 Task: View and add the product "Kiss Falscara Eyelash Wisp Multipack (1 ct)" to cart from the store "CVS".
Action: Mouse moved to (51, 73)
Screenshot: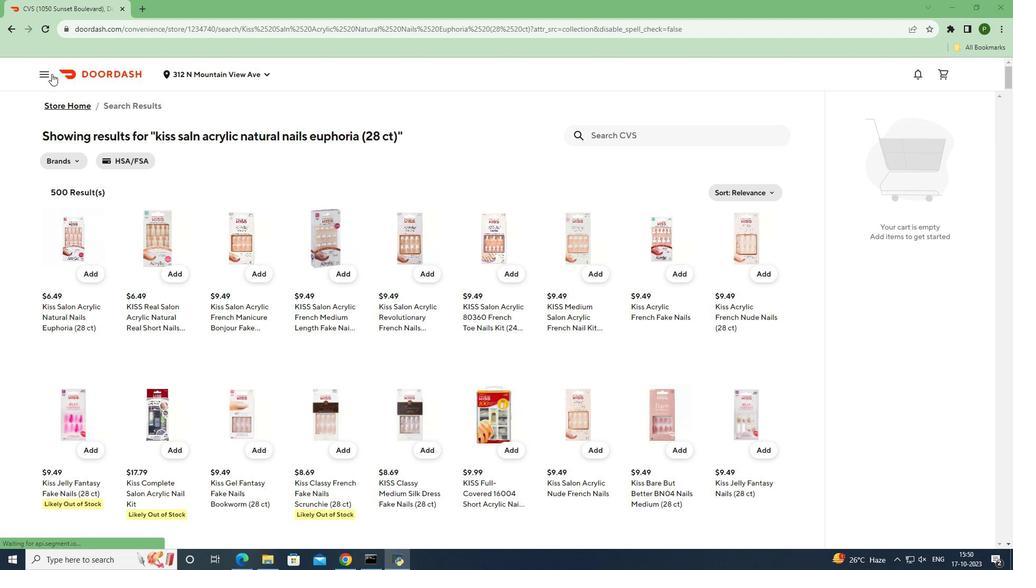 
Action: Mouse pressed left at (51, 73)
Screenshot: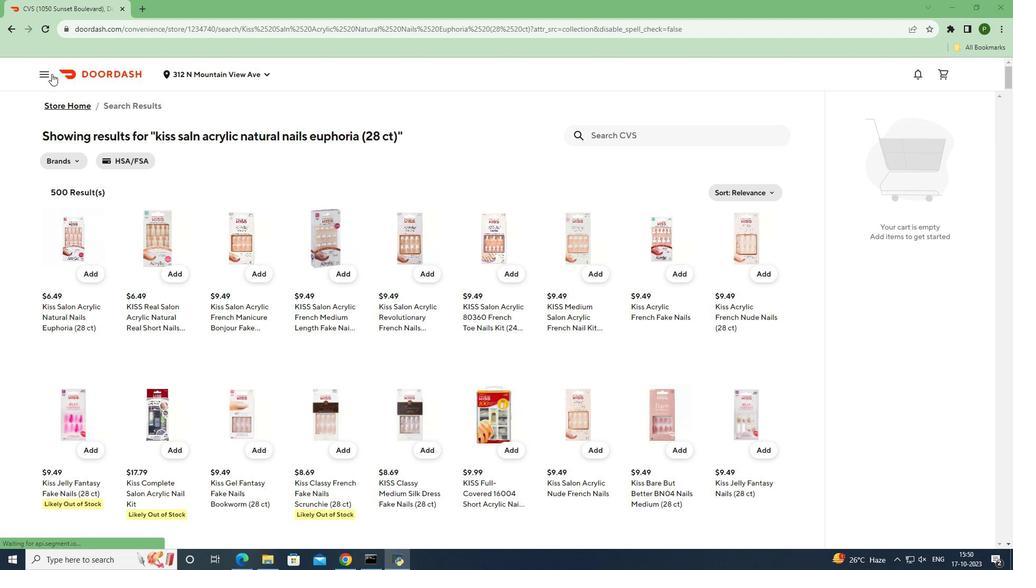 
Action: Mouse moved to (50, 149)
Screenshot: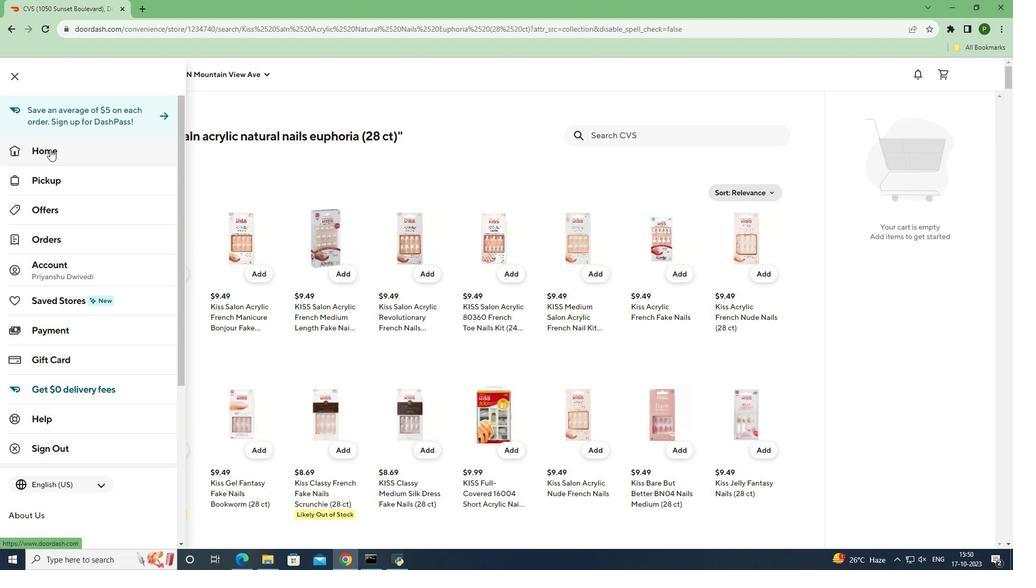 
Action: Mouse pressed left at (50, 149)
Screenshot: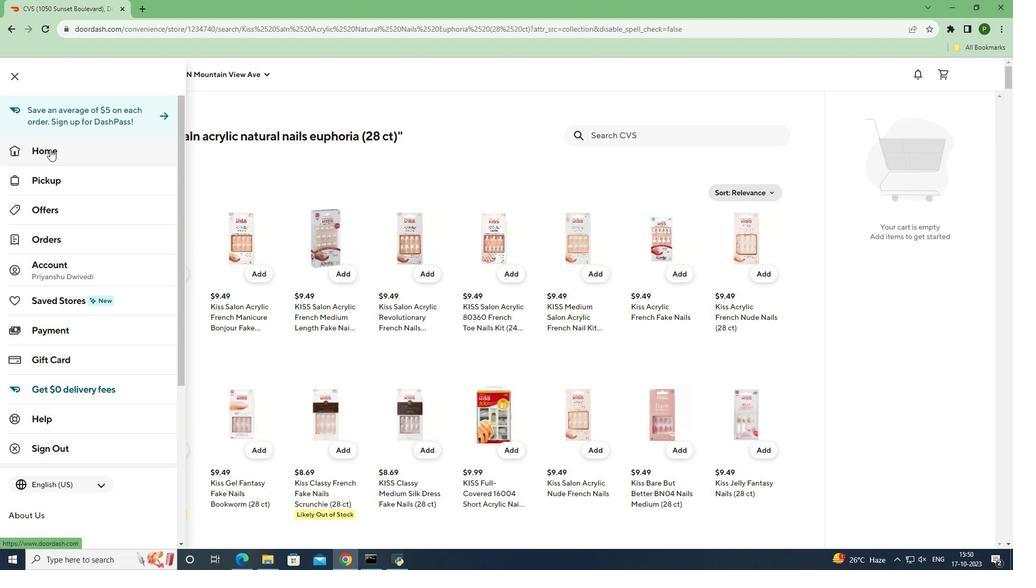 
Action: Mouse moved to (607, 114)
Screenshot: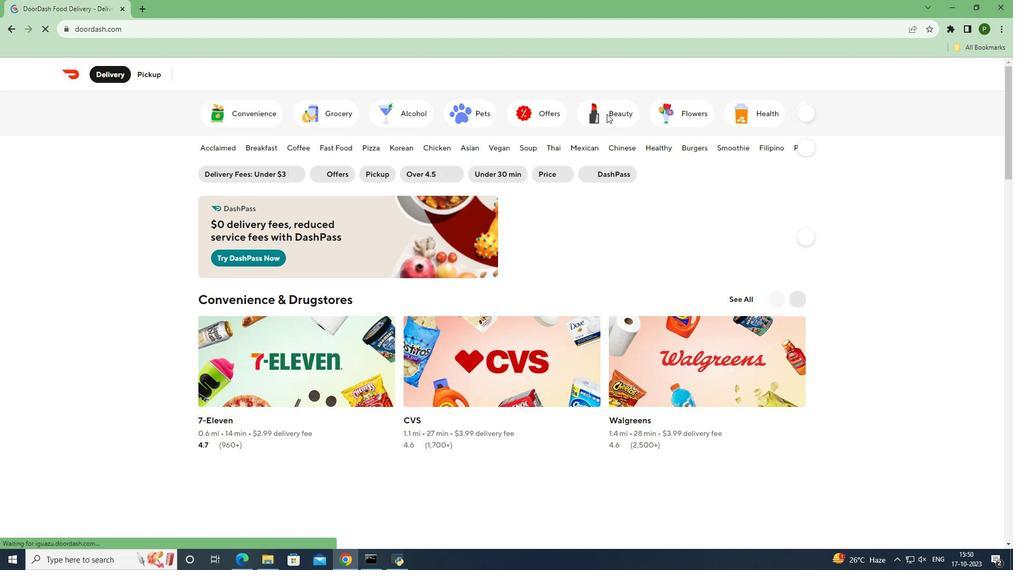 
Action: Mouse pressed left at (607, 114)
Screenshot: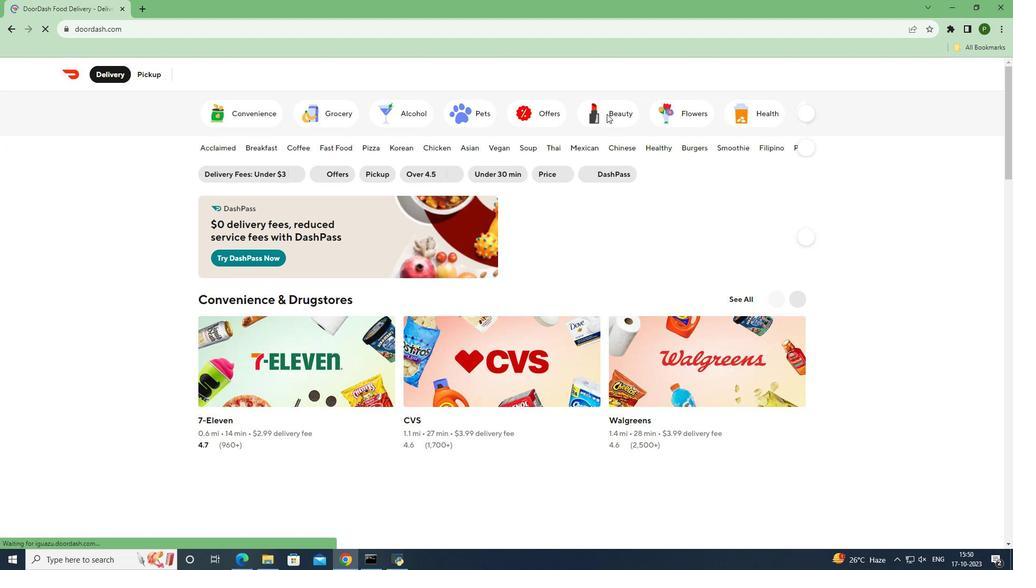 
Action: Mouse moved to (625, 340)
Screenshot: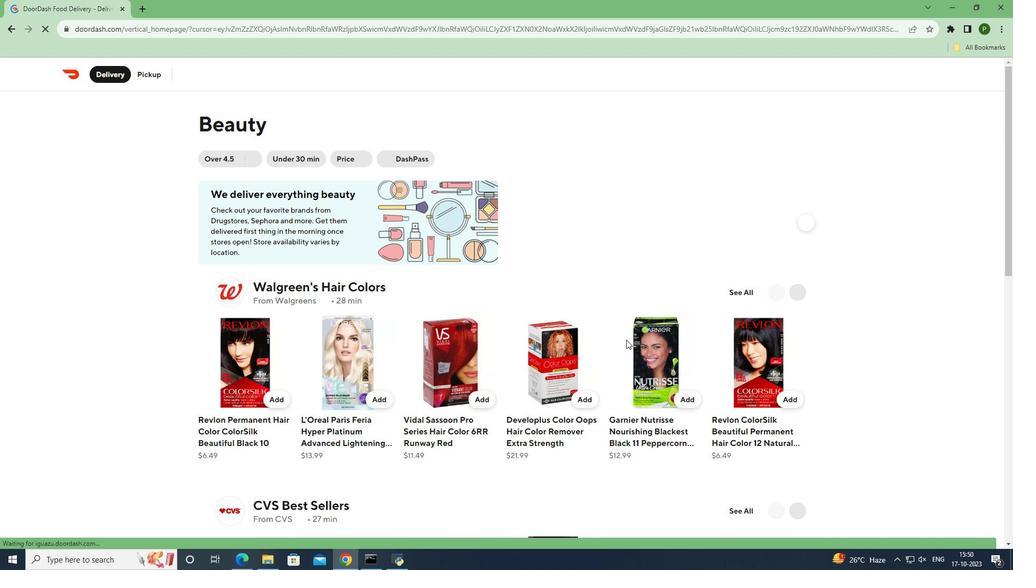 
Action: Mouse scrolled (625, 339) with delta (0, 0)
Screenshot: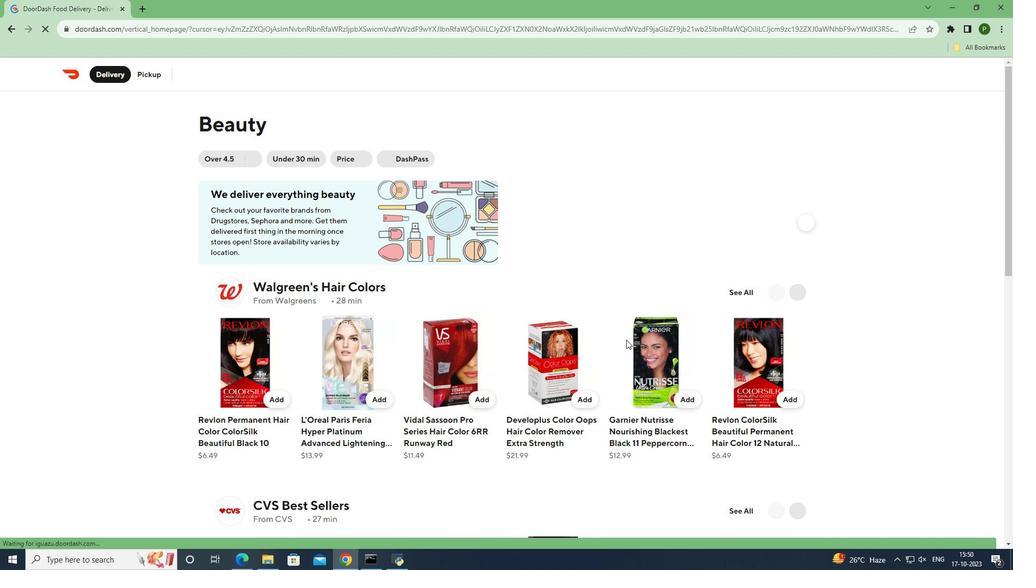 
Action: Mouse moved to (626, 340)
Screenshot: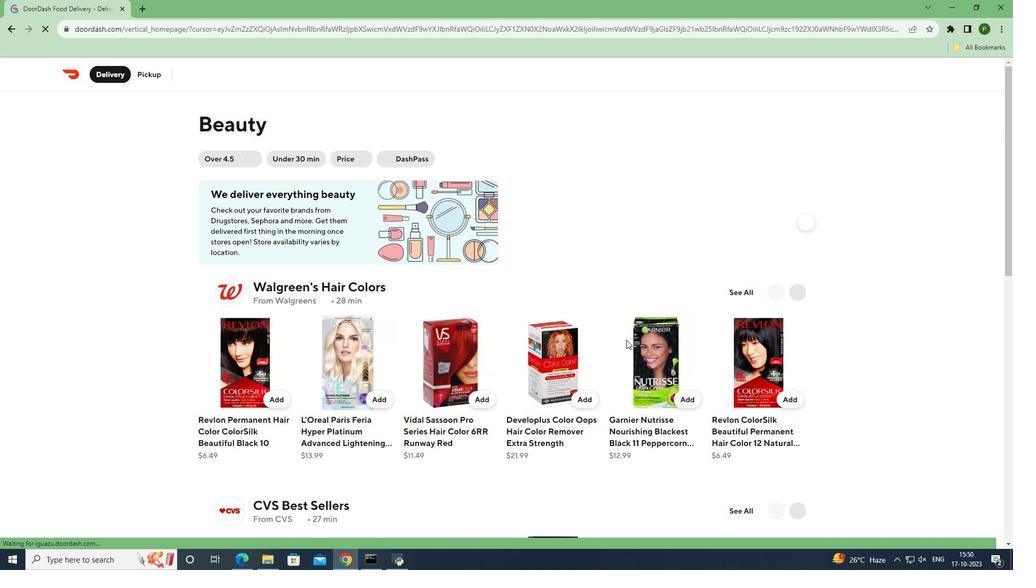 
Action: Mouse scrolled (626, 339) with delta (0, 0)
Screenshot: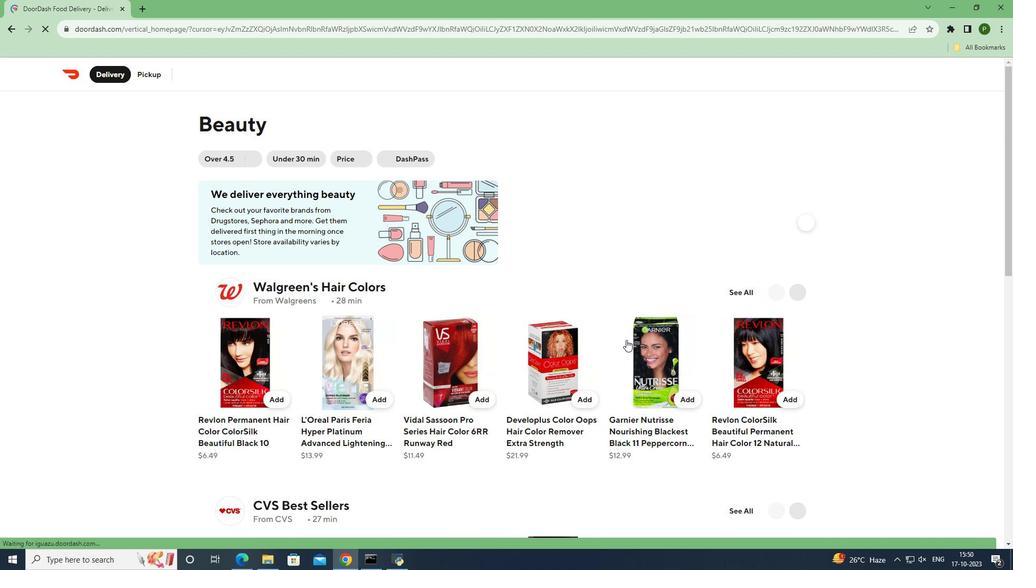 
Action: Mouse scrolled (626, 339) with delta (0, 0)
Screenshot: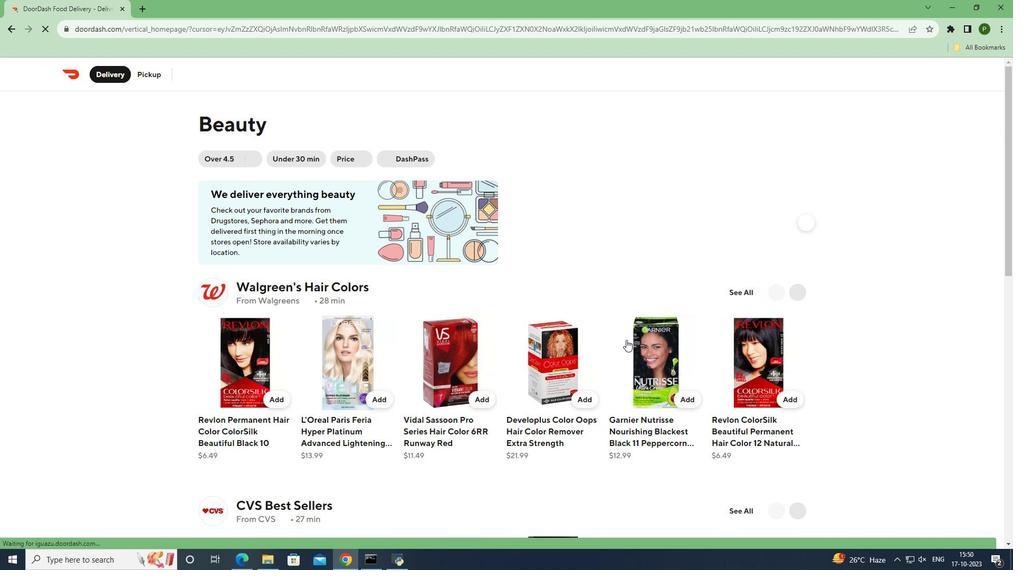 
Action: Mouse scrolled (626, 339) with delta (0, 0)
Screenshot: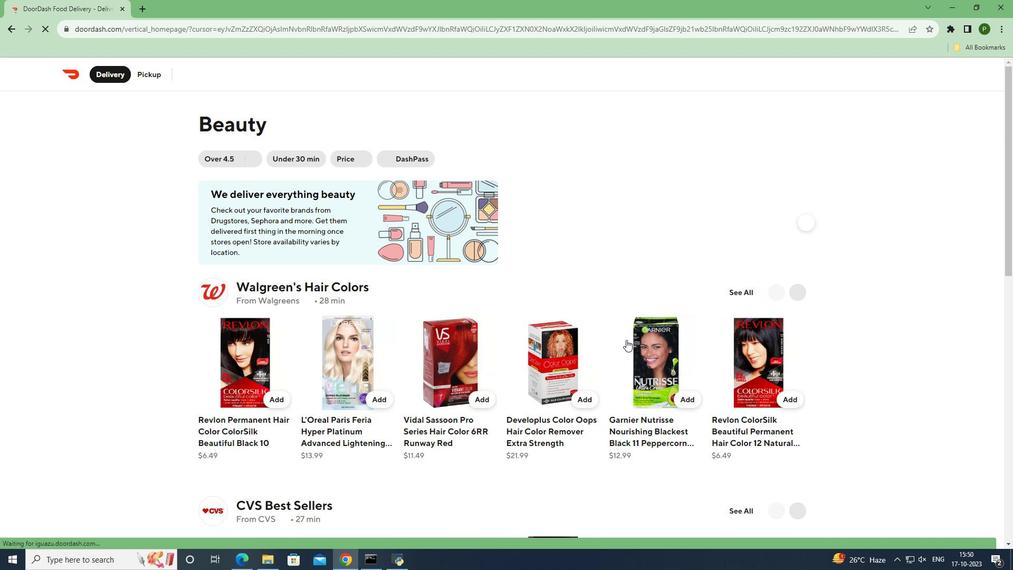 
Action: Mouse moved to (628, 409)
Screenshot: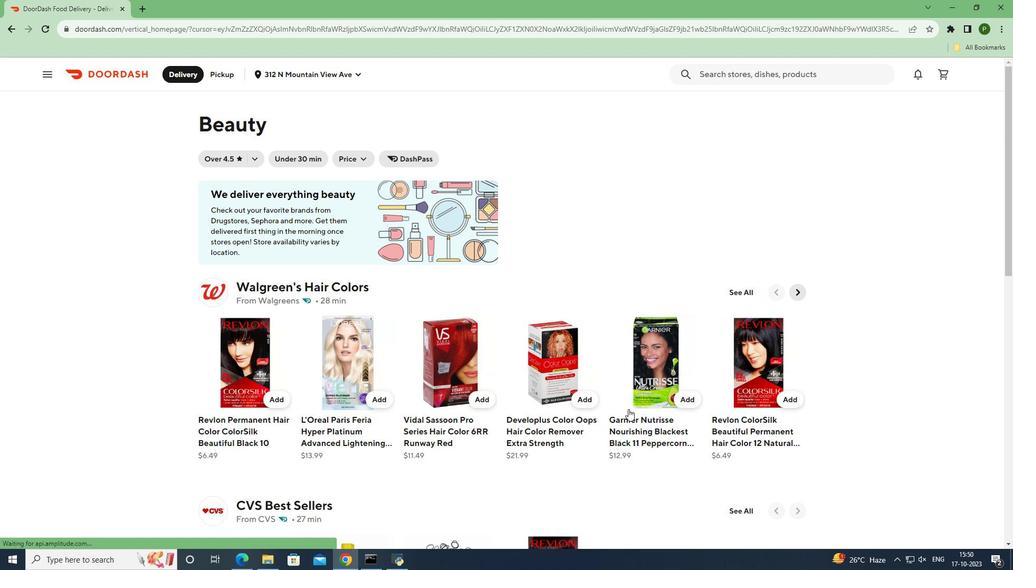 
Action: Mouse scrolled (628, 408) with delta (0, 0)
Screenshot: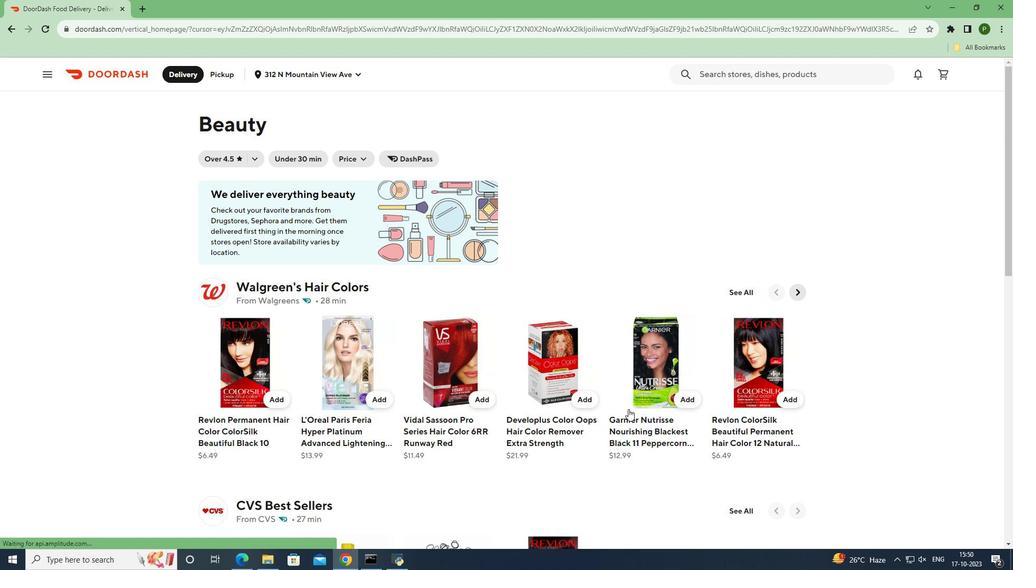 
Action: Mouse moved to (634, 412)
Screenshot: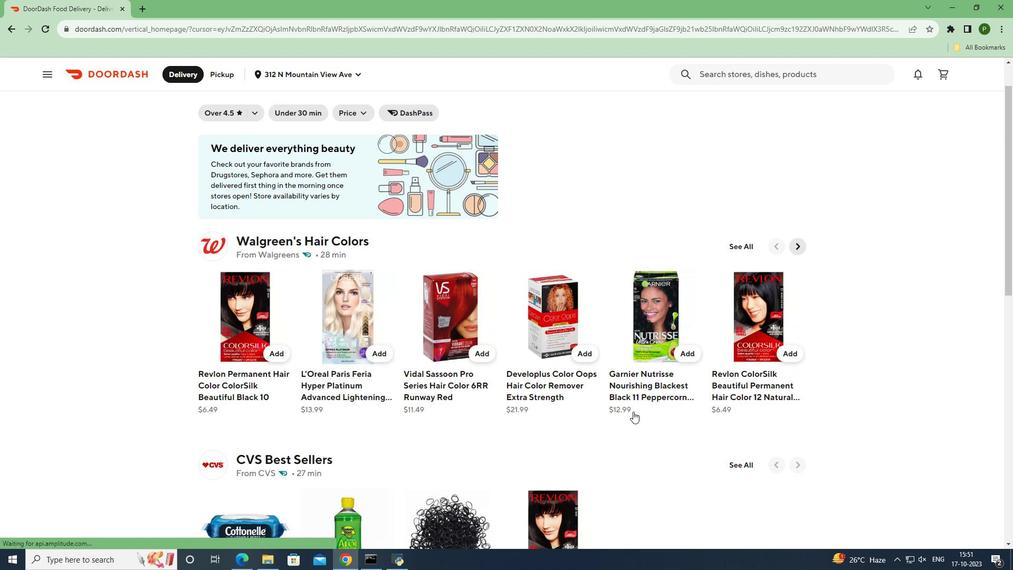 
Action: Mouse scrolled (634, 411) with delta (0, 0)
Screenshot: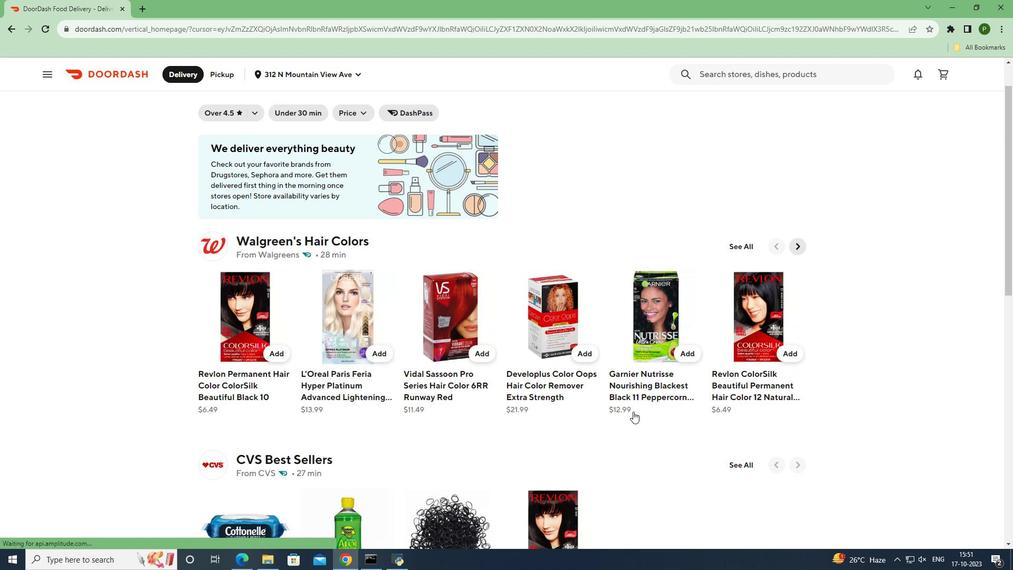 
Action: Mouse moved to (689, 402)
Screenshot: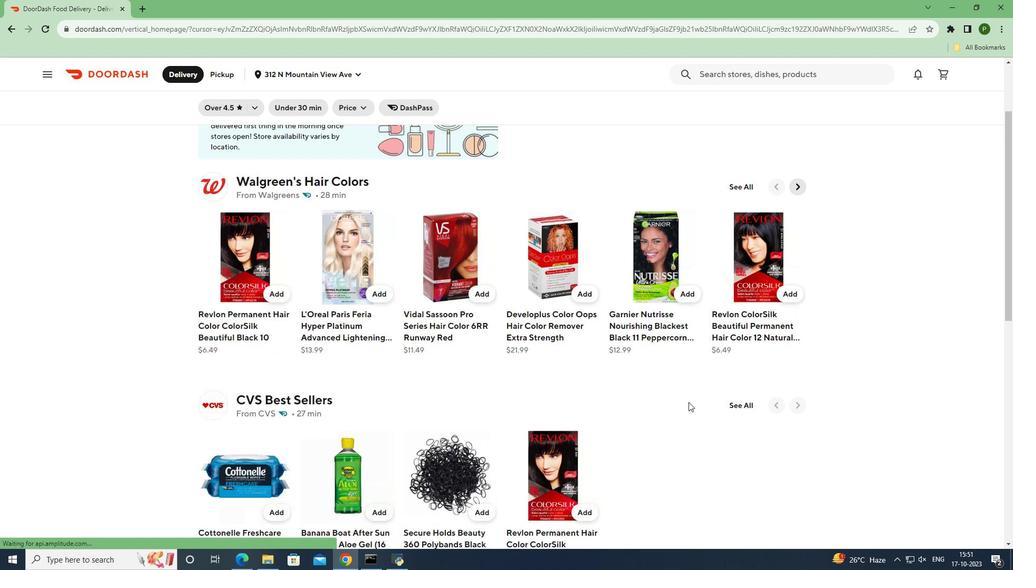 
Action: Mouse scrolled (689, 401) with delta (0, 0)
Screenshot: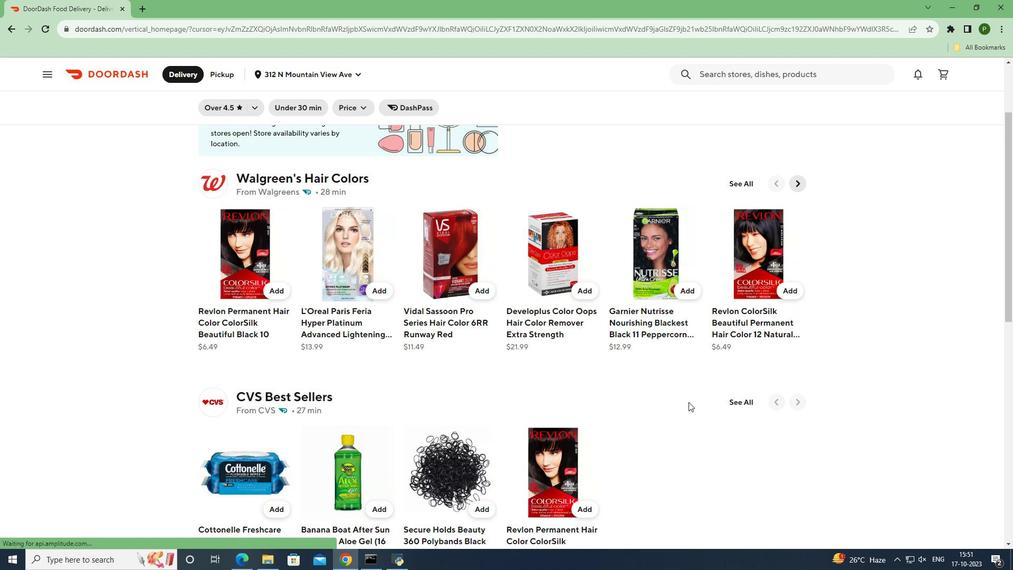 
Action: Mouse scrolled (689, 401) with delta (0, 0)
Screenshot: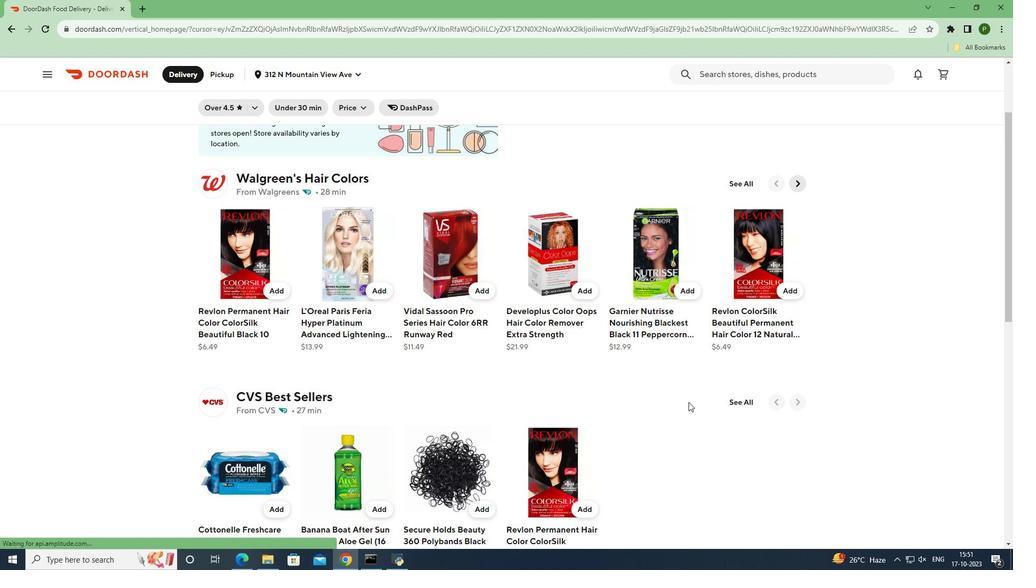 
Action: Mouse moved to (740, 298)
Screenshot: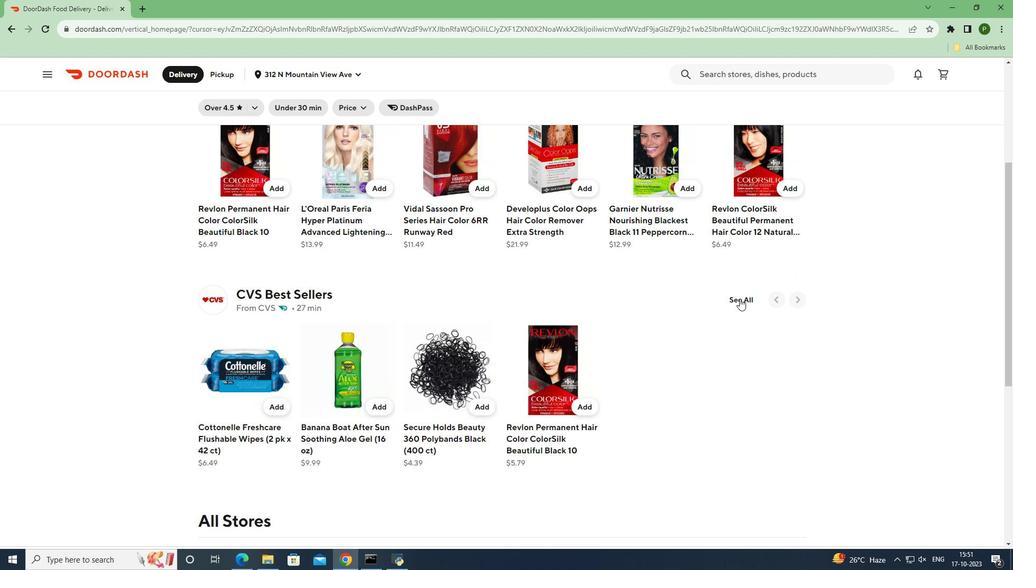 
Action: Mouse pressed left at (740, 298)
Screenshot: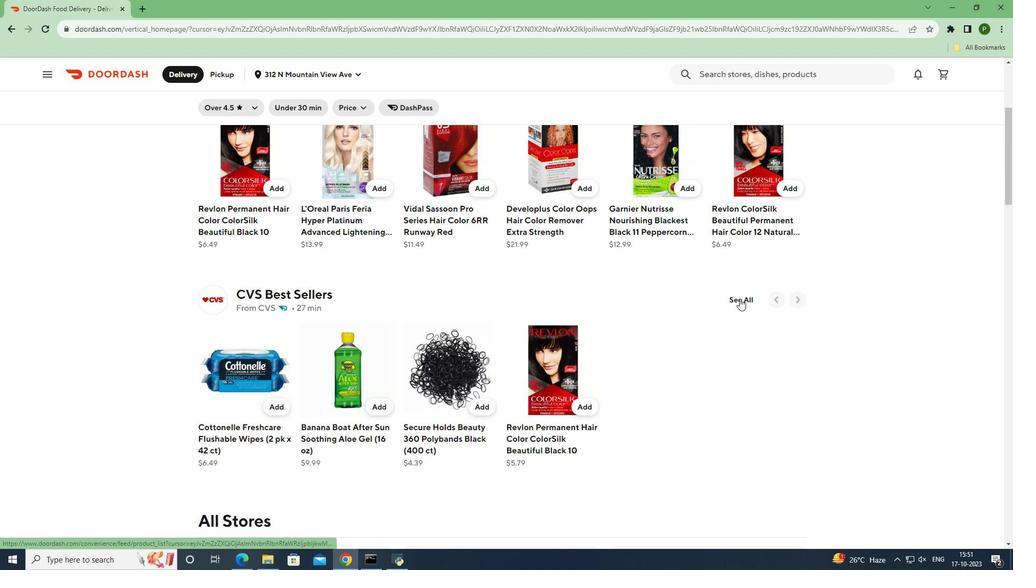 
Action: Mouse moved to (605, 145)
Screenshot: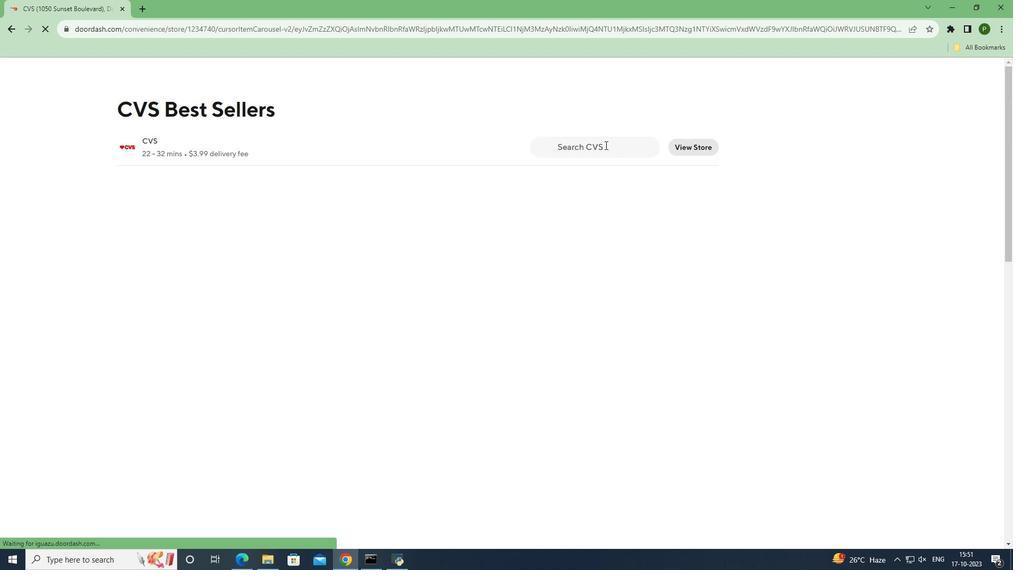 
Action: Mouse pressed left at (605, 145)
Screenshot: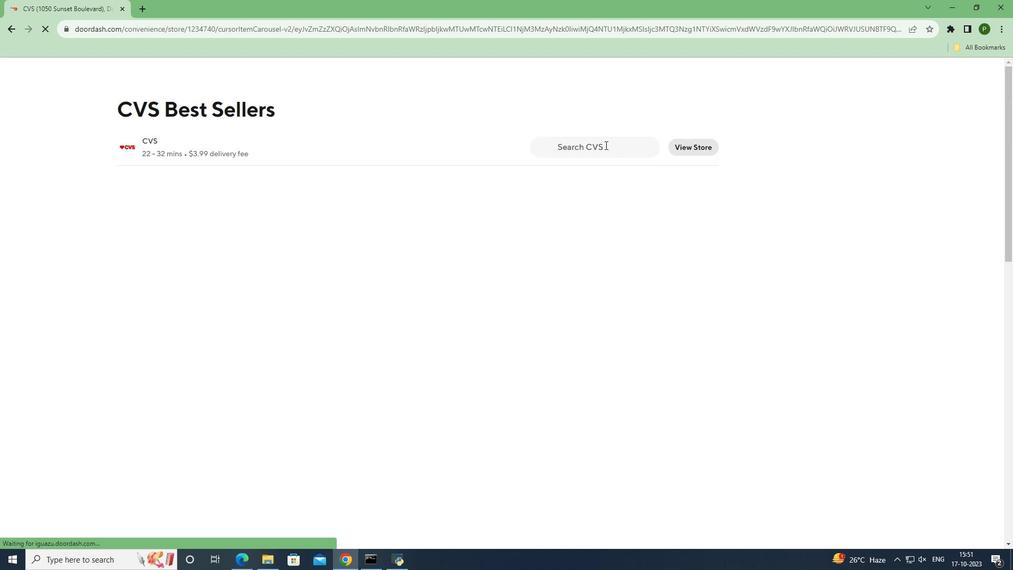 
Action: Key pressed <Key.caps_lock>K<Key.caps_lock>iss<Key.space><Key.caps_lock>F<Key.caps_lock>alscara<Key.space><Key.caps_lock>E<Key.caps_lock>yelash<Key.space><Key.caps_lock>W<Key.caps_lock>isp<Key.space><Key.caps_lock>M<Key.caps_lock>ultipack<Key.space><Key.shift_r>(1<Key.space>ct<Key.shift_r>)<Key.enter>
Screenshot: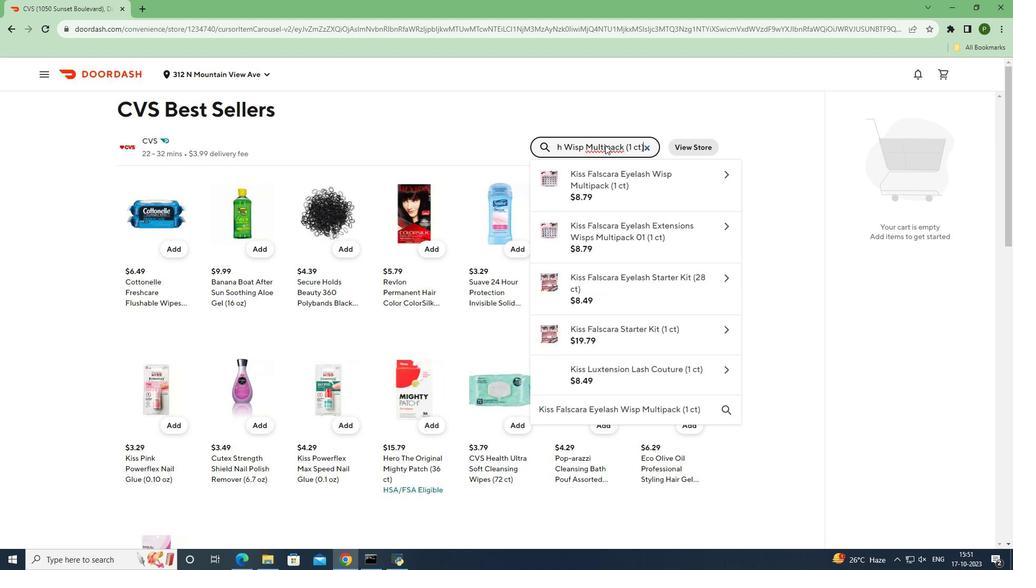
Action: Mouse moved to (95, 271)
Screenshot: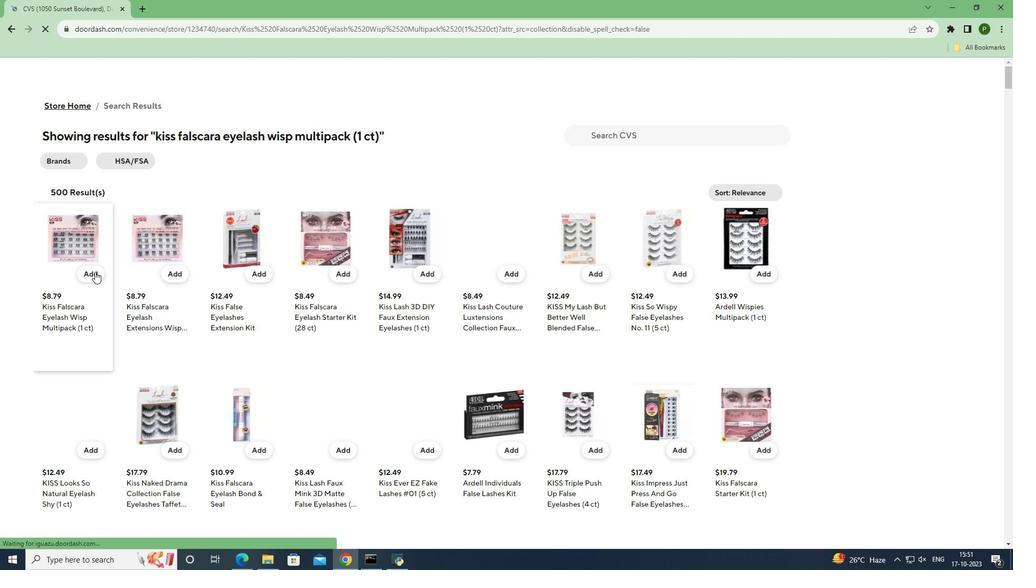 
Action: Mouse pressed left at (95, 271)
Screenshot: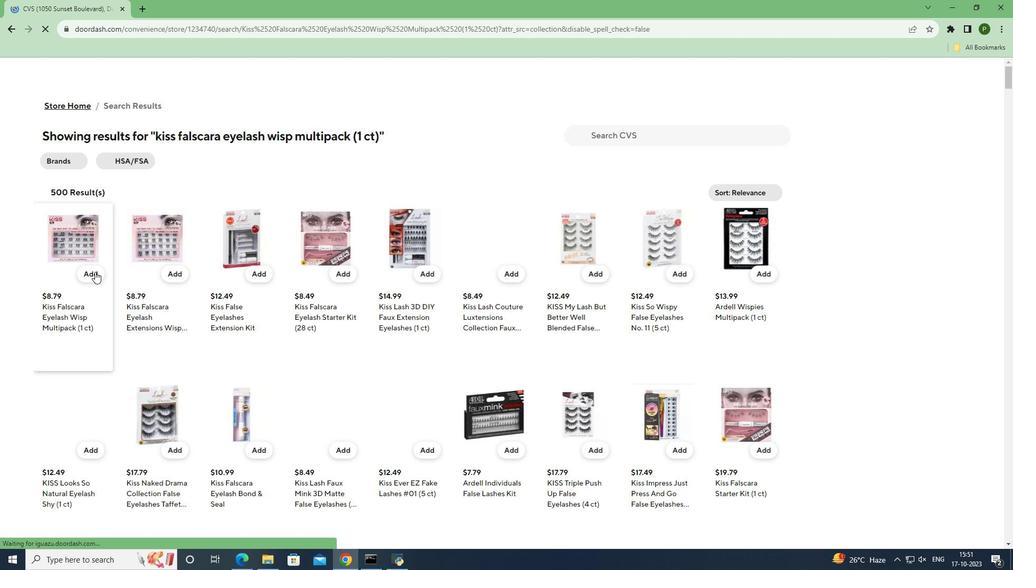 
Action: Mouse moved to (90, 322)
Screenshot: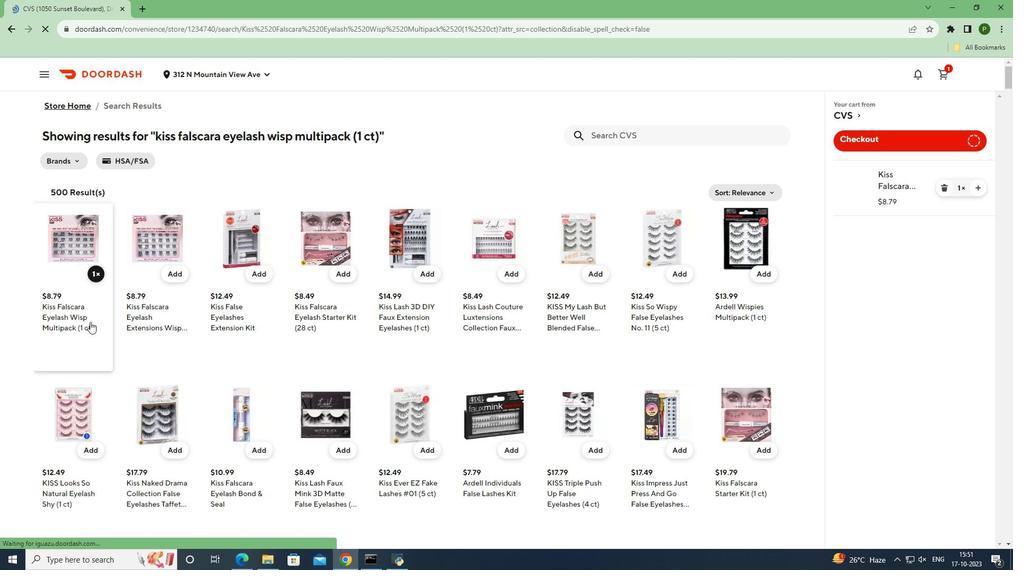
